 Task: Locate waterfalls in the Columbia River Gorge between Portland, Oregon, and Hood River, Oregon.
Action: Mouse moved to (297, 101)
Screenshot: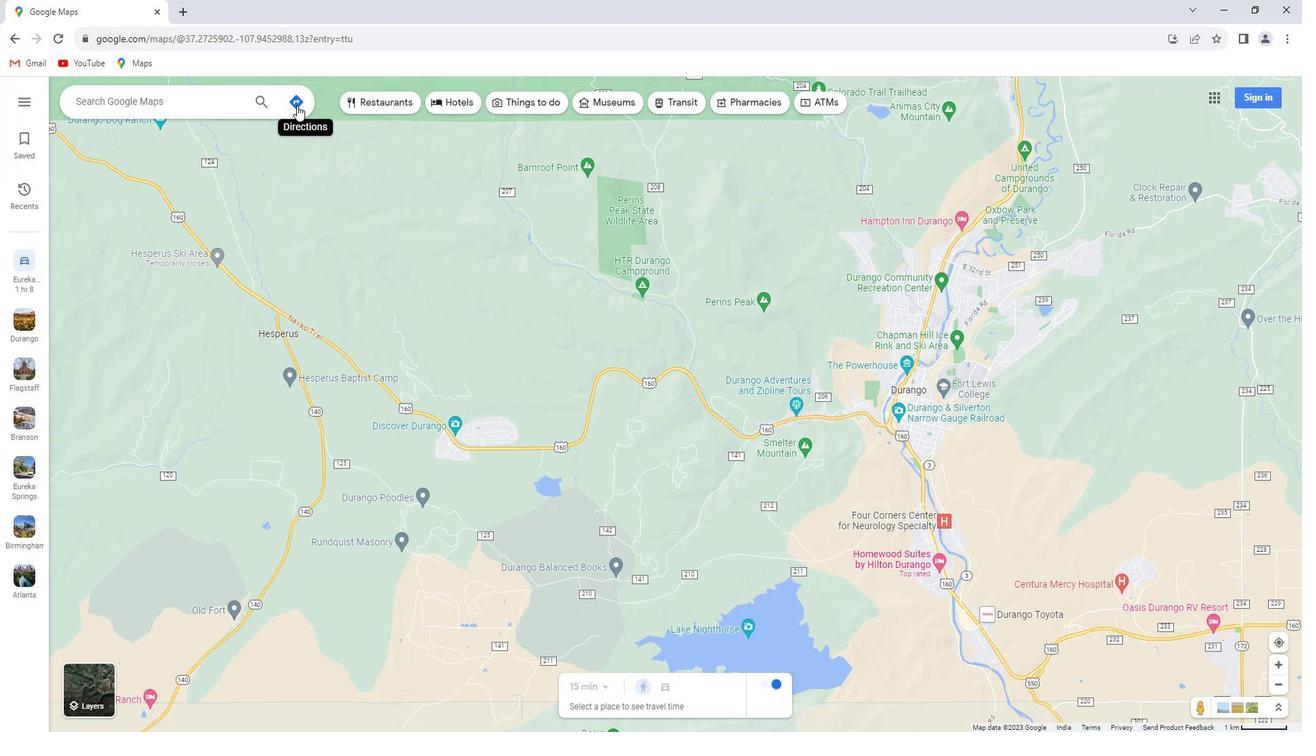 
Action: Mouse pressed left at (297, 101)
Screenshot: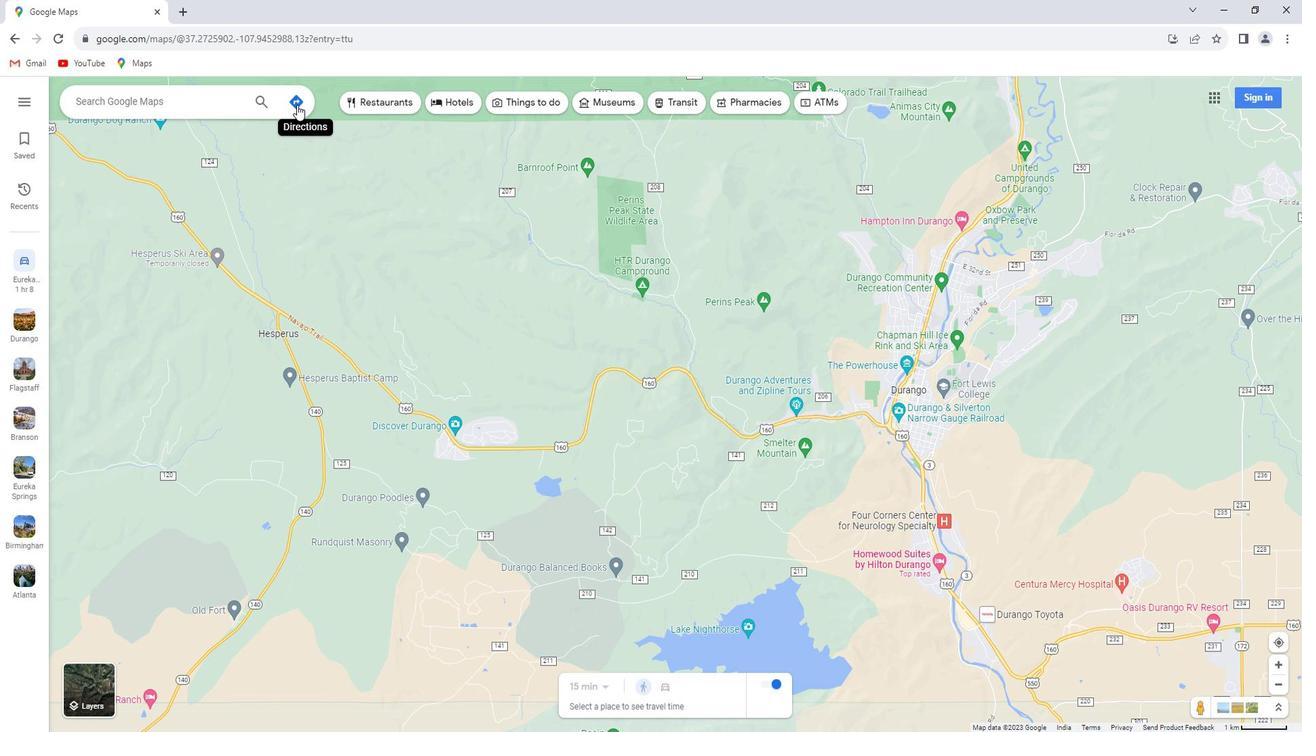 
Action: Mouse moved to (191, 131)
Screenshot: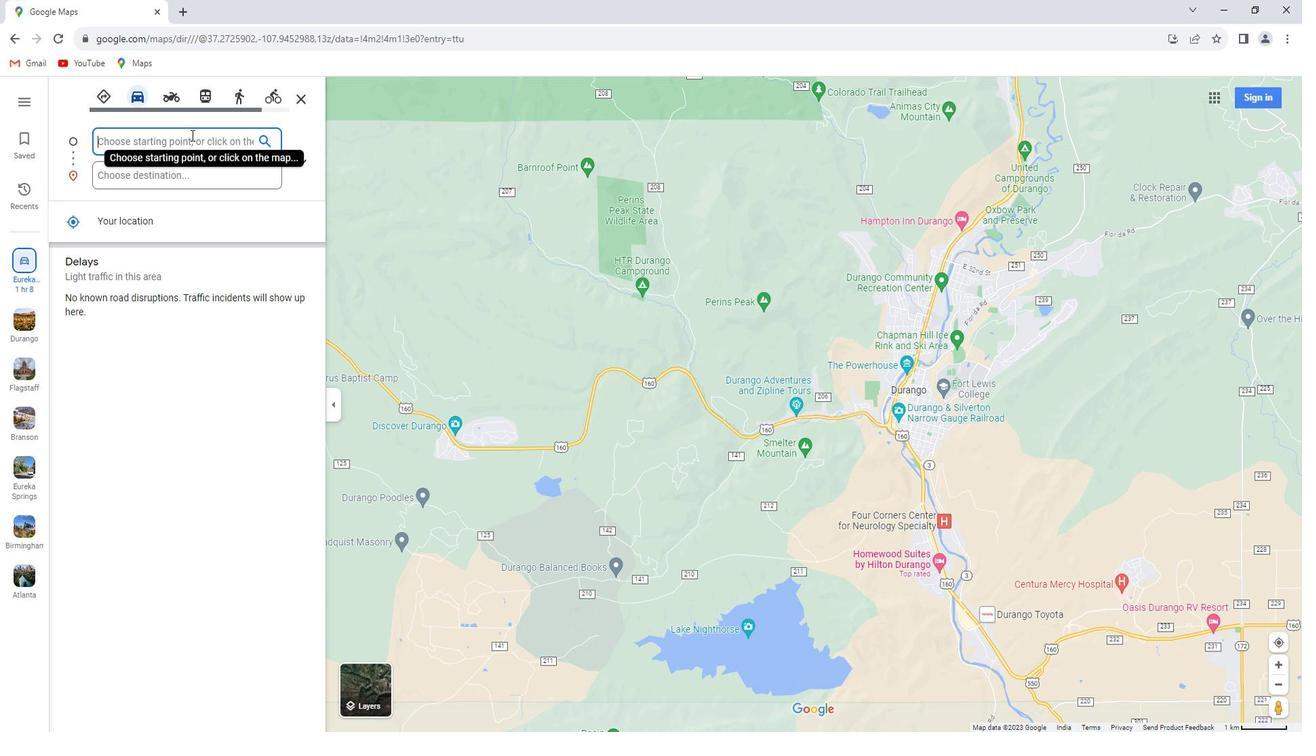 
Action: Key pressed <Key.shift>Portland,<Key.space><Key.shift><Key.shift><Key.shift>Oregon
Screenshot: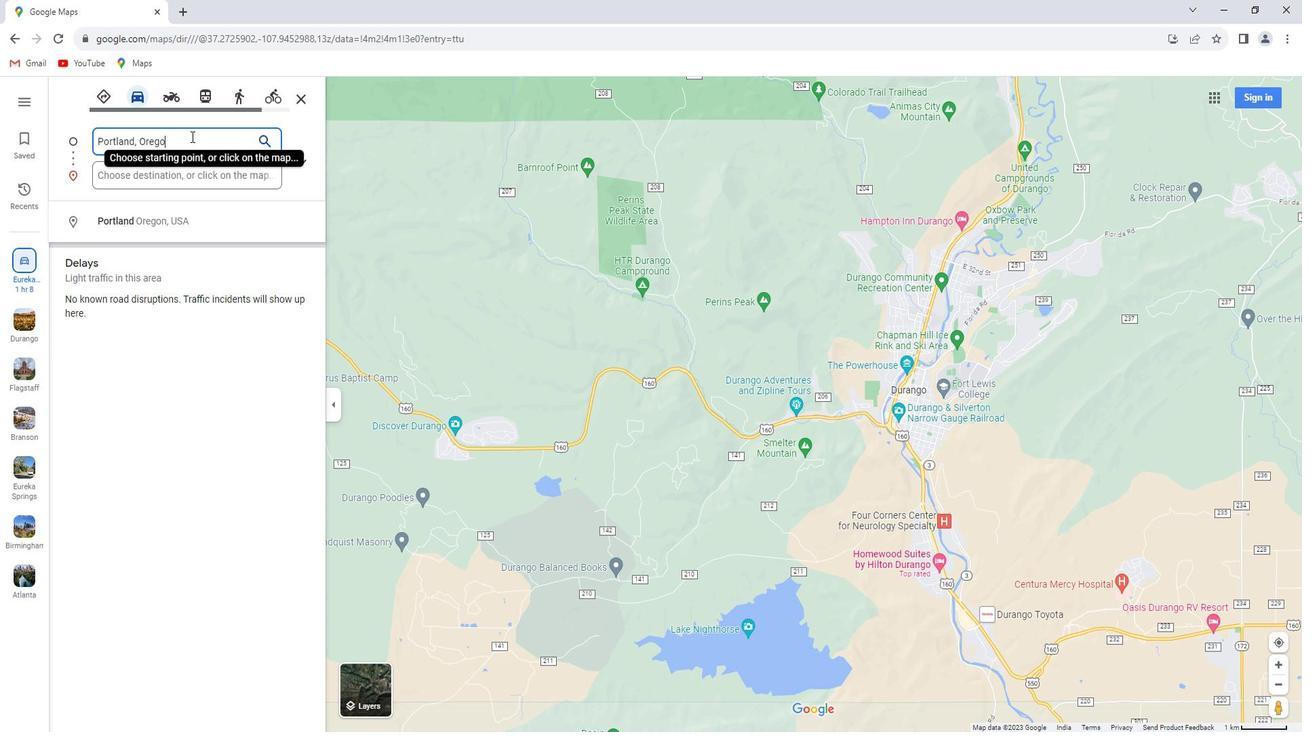 
Action: Mouse moved to (179, 172)
Screenshot: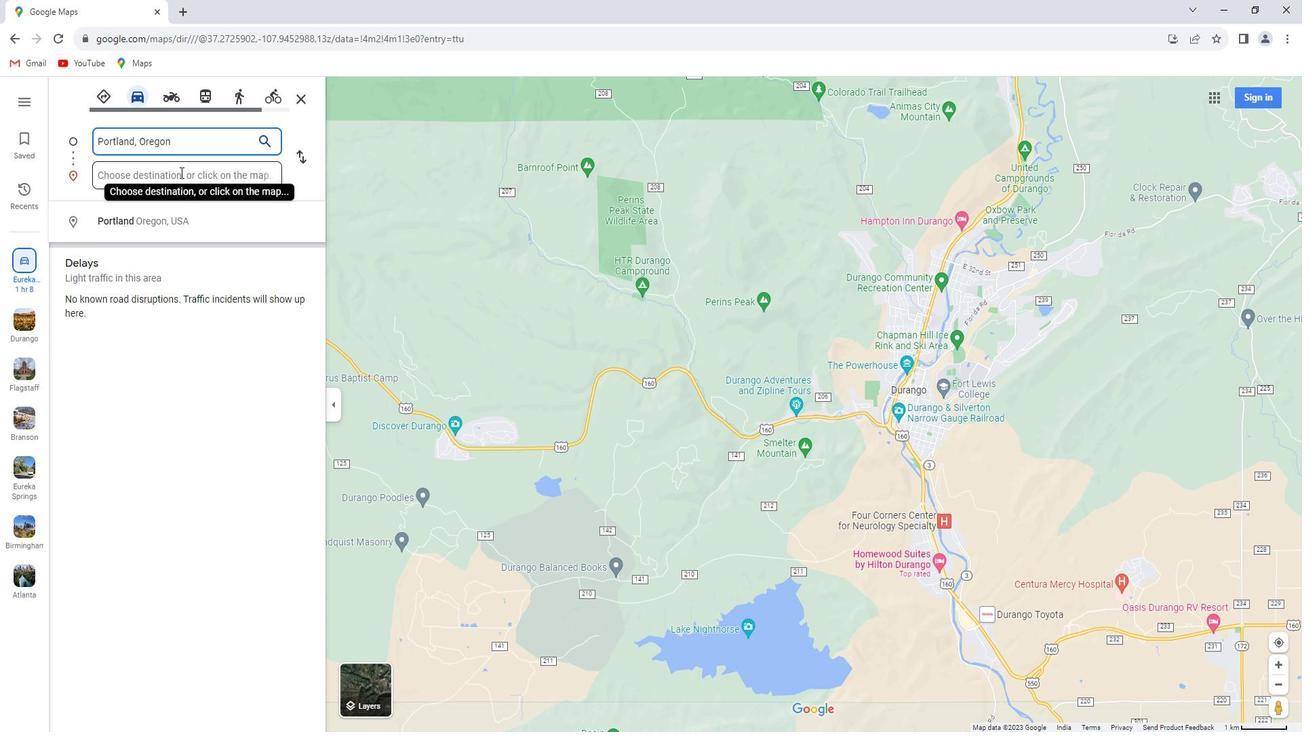 
Action: Mouse pressed left at (179, 172)
Screenshot: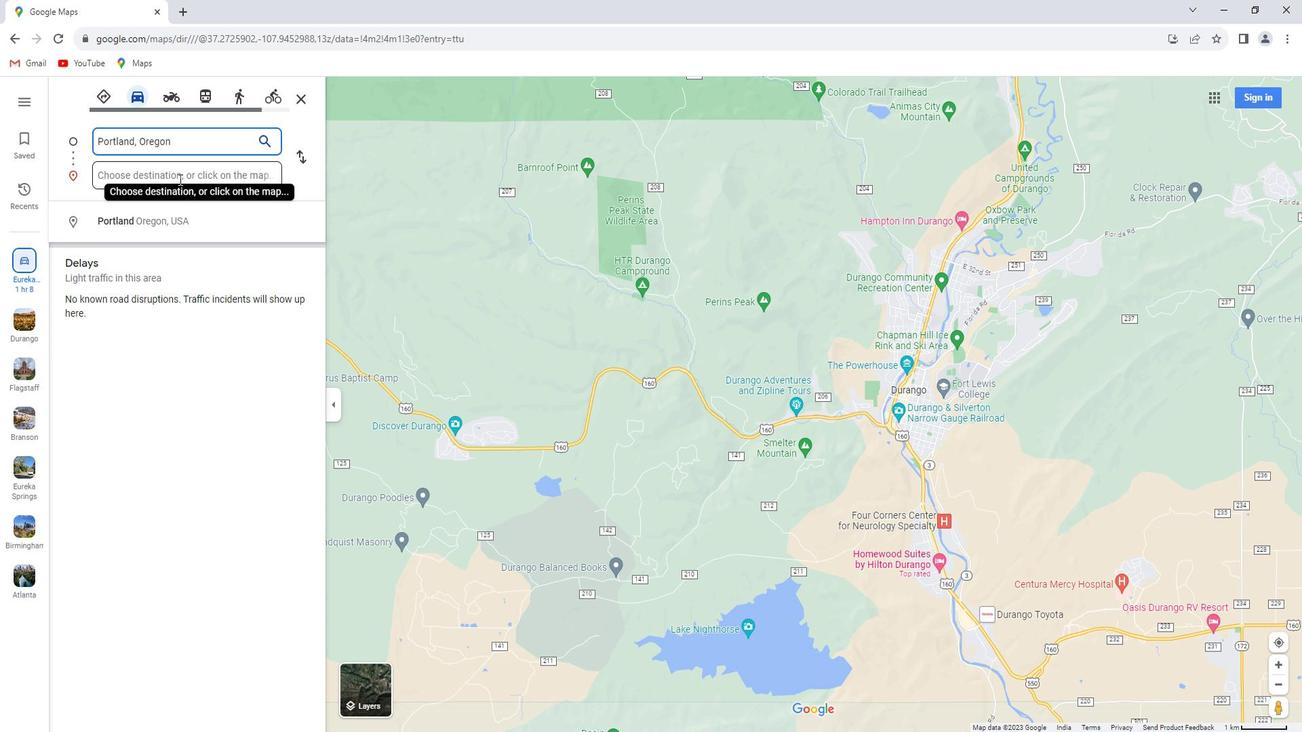 
Action: Key pressed <Key.shift>Hood<Key.space><Key.shift>river,<Key.space><Key.shift>Oregon<Key.enter>
Screenshot: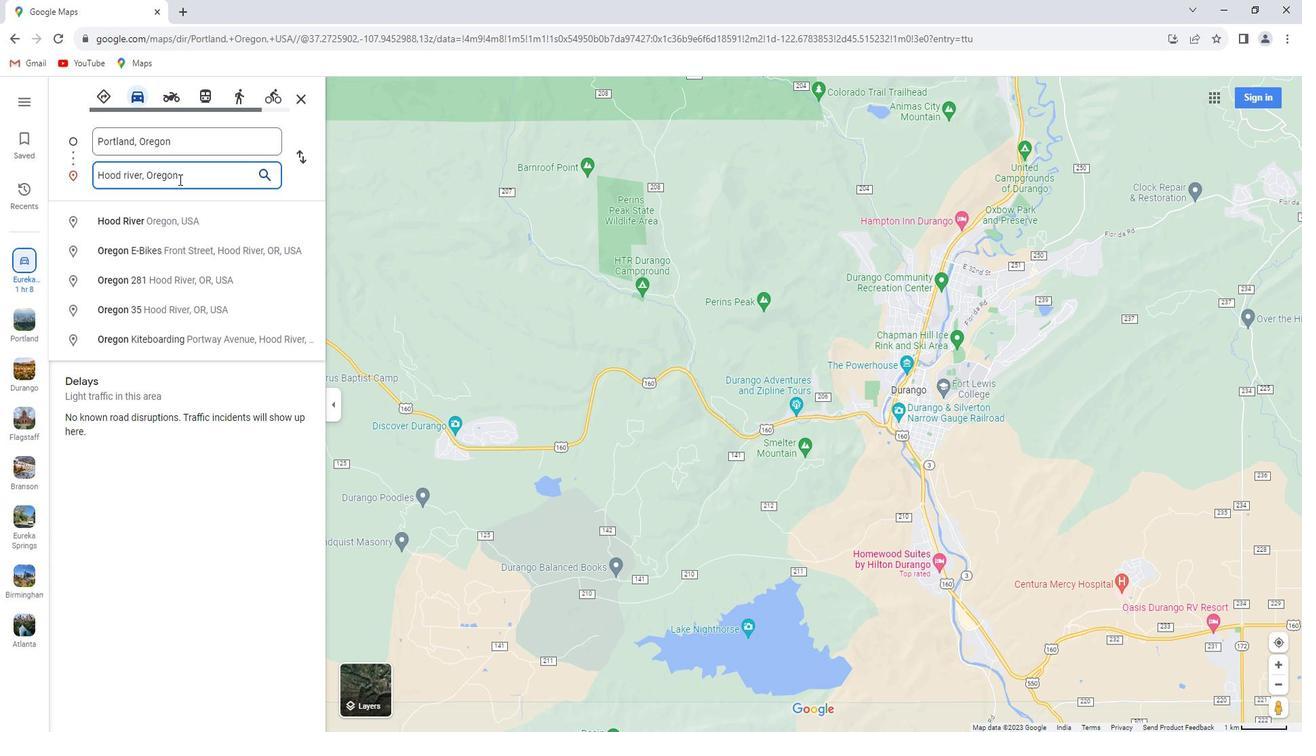
Action: Mouse moved to (662, 101)
Screenshot: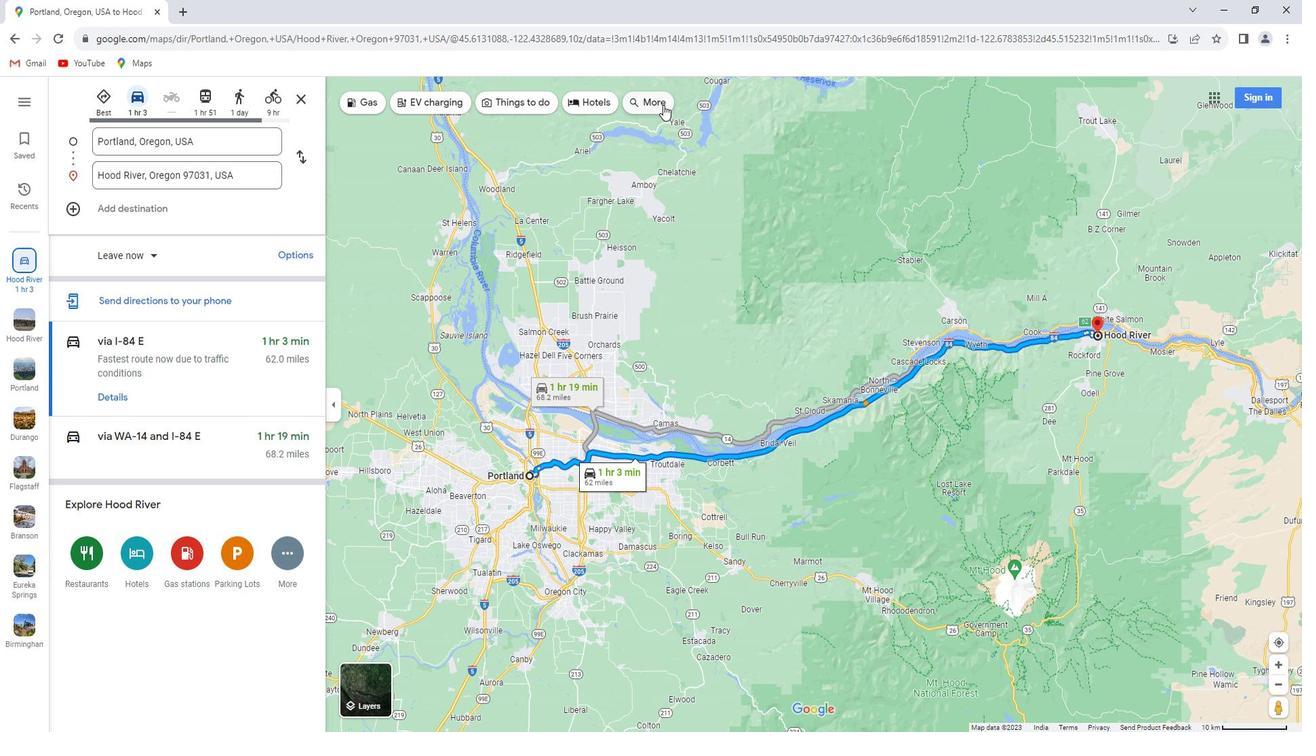 
Action: Mouse pressed left at (662, 101)
Screenshot: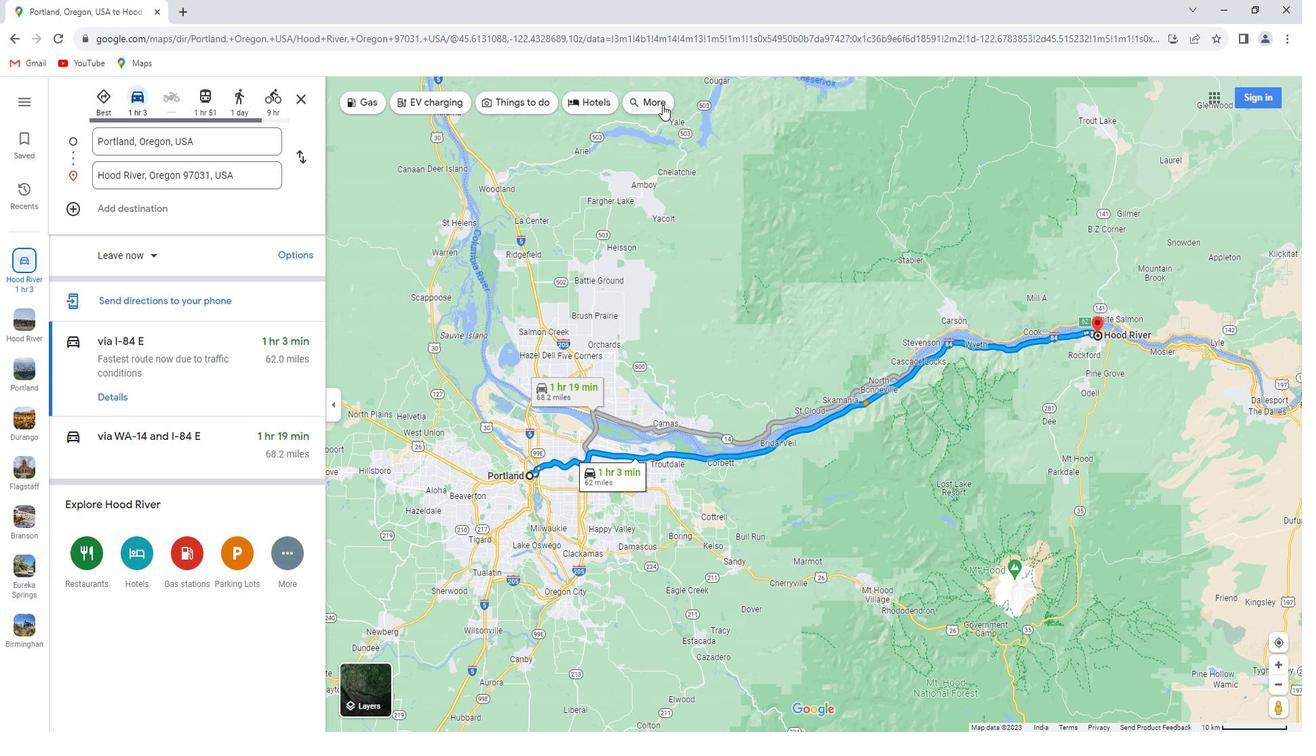 
Action: Mouse moved to (173, 105)
Screenshot: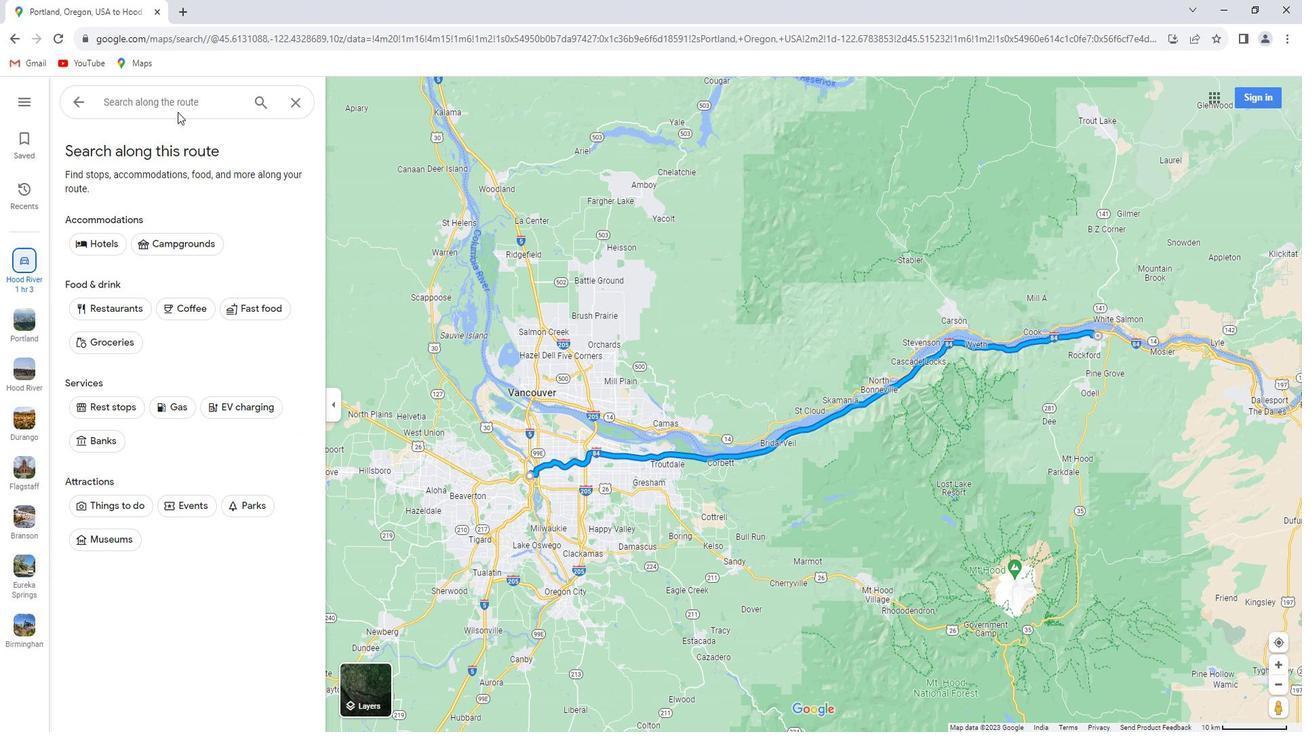 
Action: Mouse pressed left at (173, 105)
Screenshot: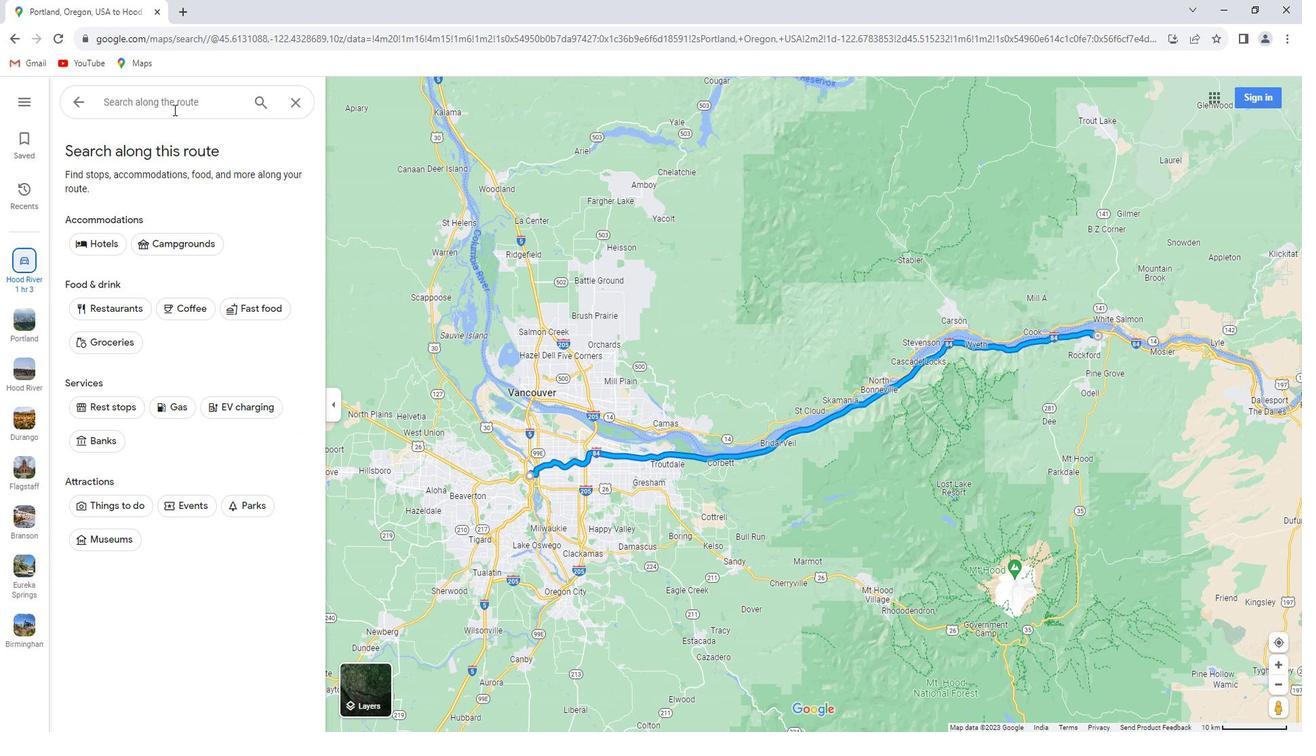 
Action: Key pressed waterfalls<Key.space>in<Key.space>the<Key.space><Key.shift>Columbia<Key.space><Key.shift>River<Key.space><Key.shift>Gorge<Key.enter>
Screenshot: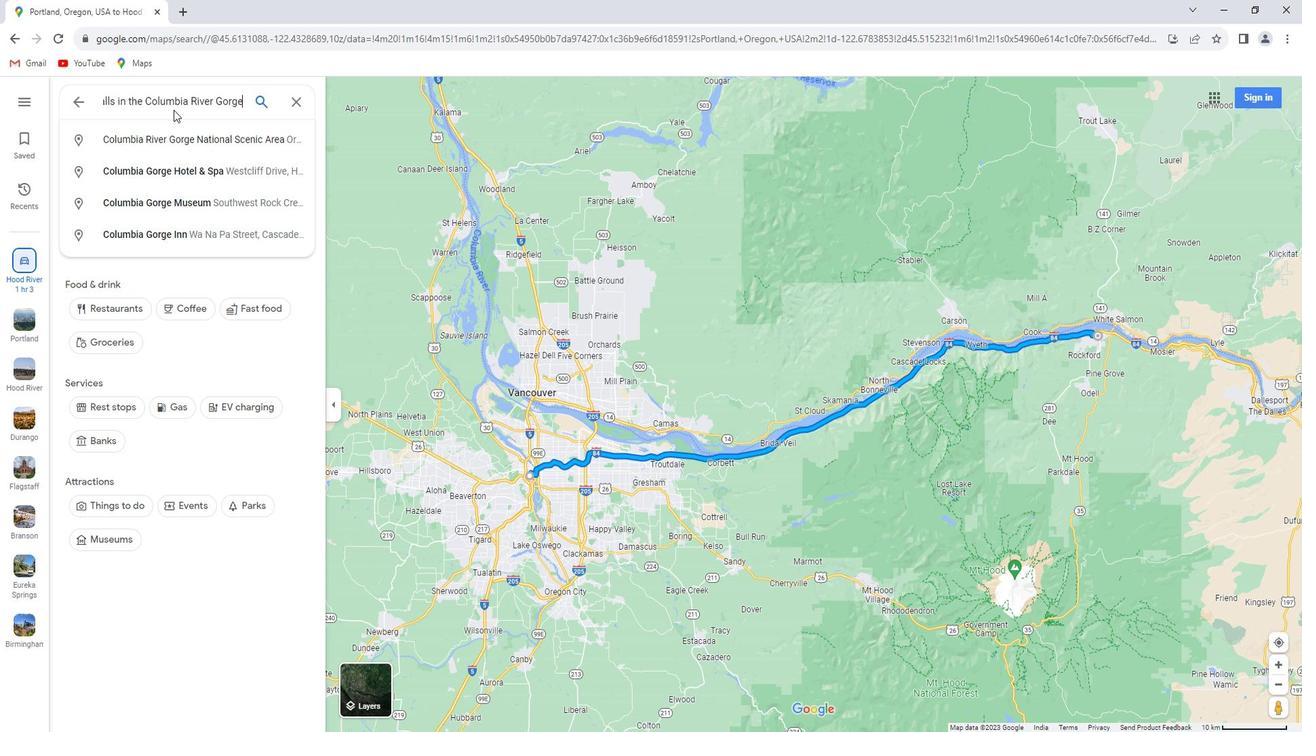 
Action: Mouse moved to (190, 144)
Screenshot: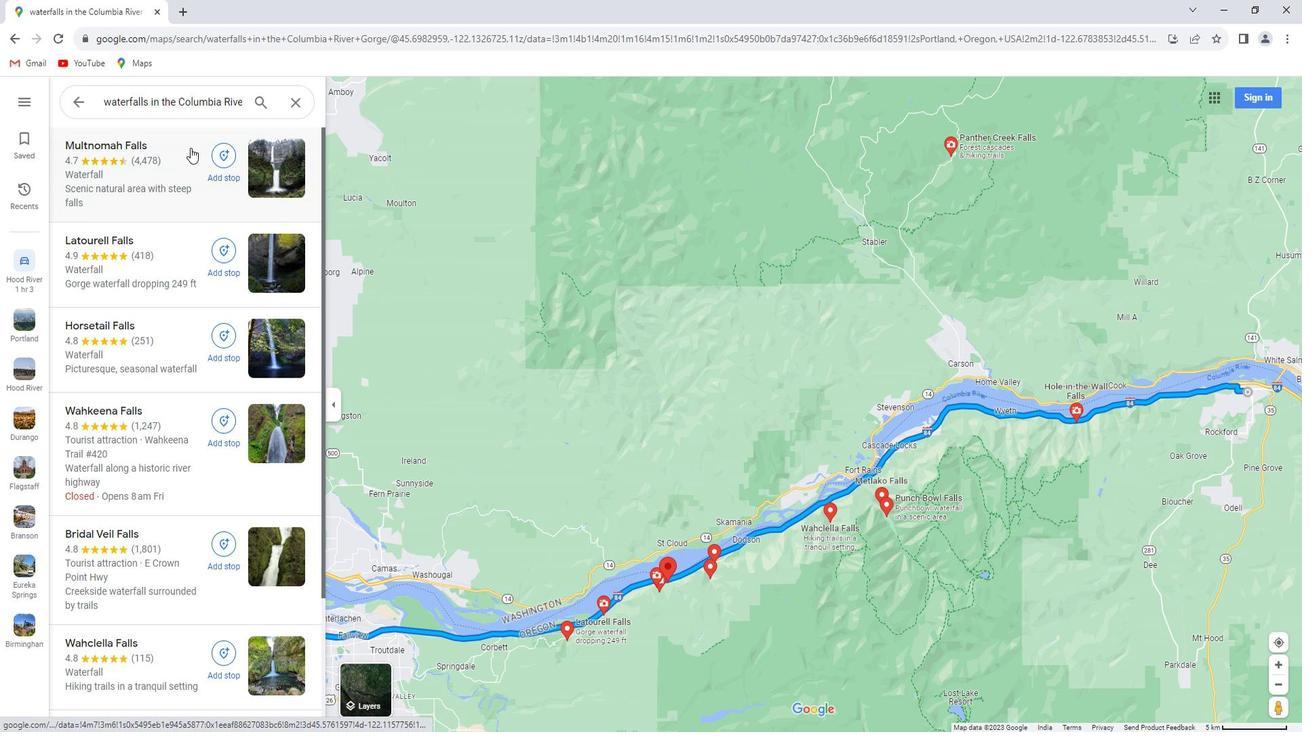 
Action: Mouse scrolled (190, 143) with delta (0, 0)
Screenshot: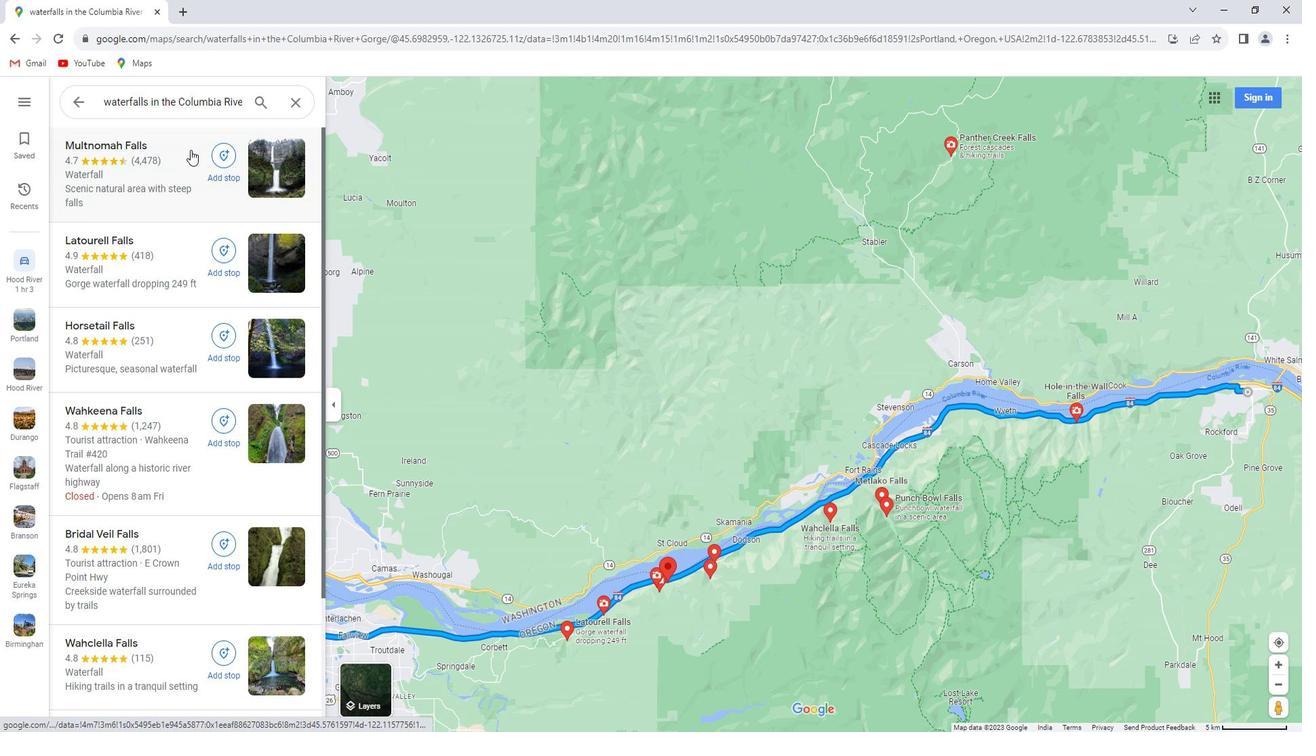 
Action: Mouse scrolled (190, 143) with delta (0, 0)
Screenshot: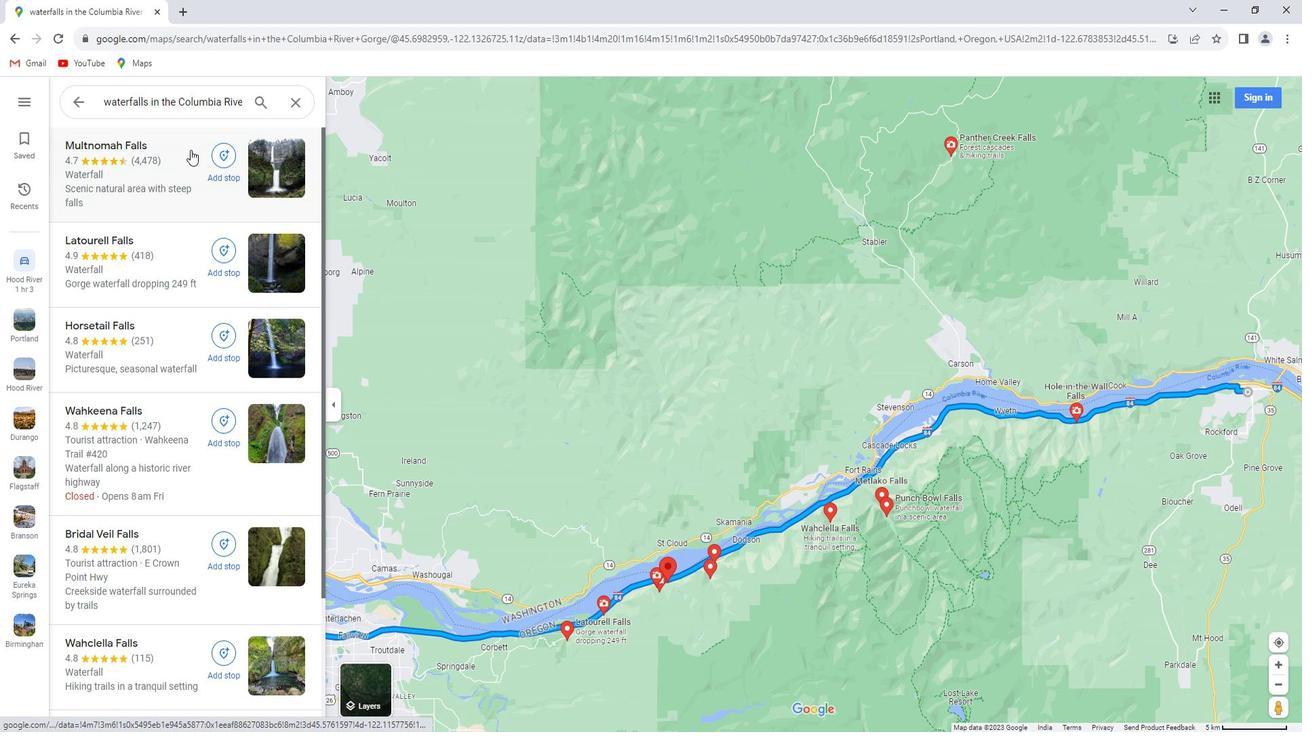 
Action: Mouse scrolled (190, 143) with delta (0, 0)
Screenshot: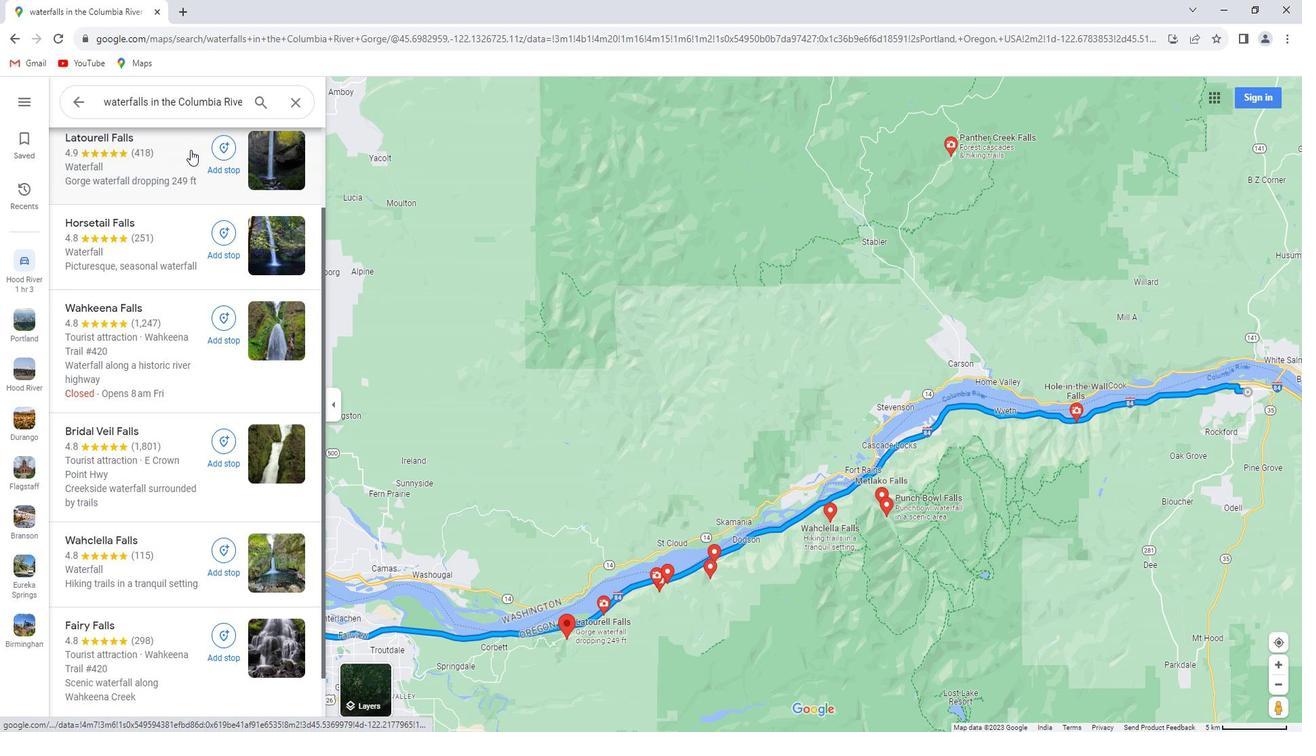 
Action: Mouse scrolled (190, 143) with delta (0, 0)
Screenshot: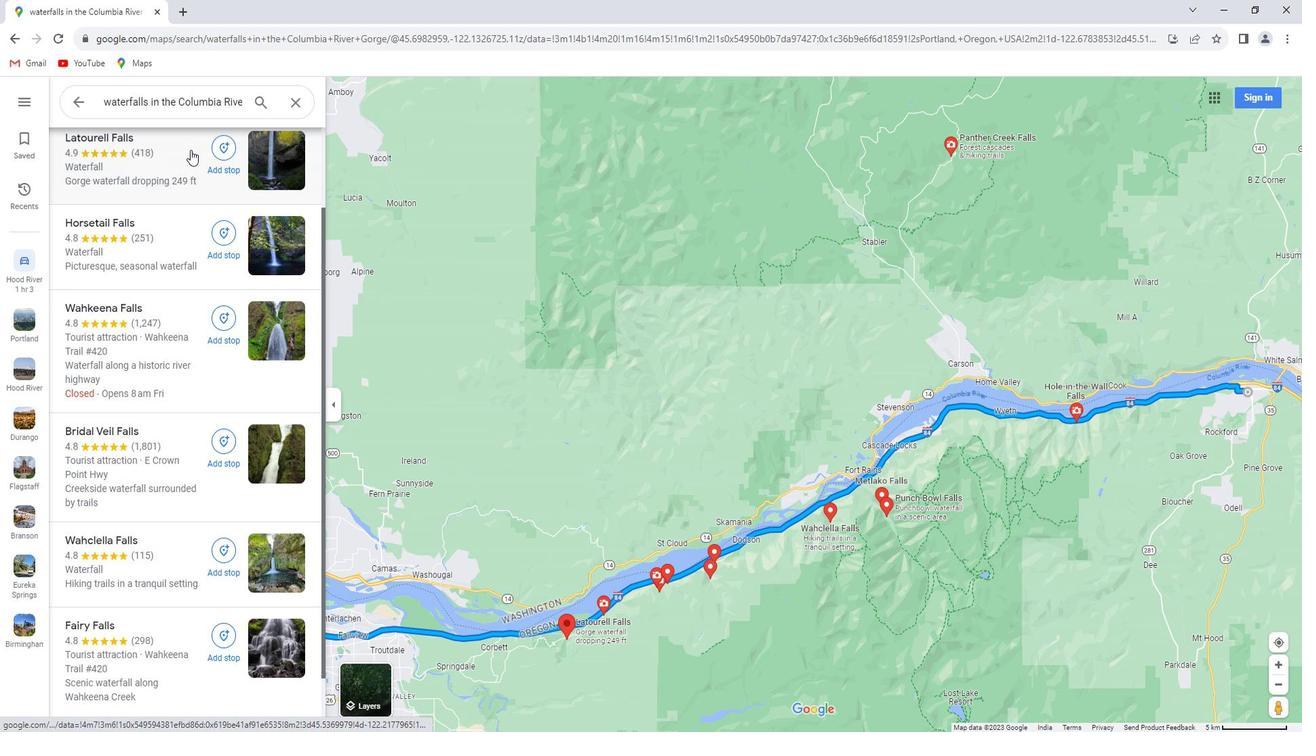 
Action: Mouse scrolled (190, 143) with delta (0, 0)
Screenshot: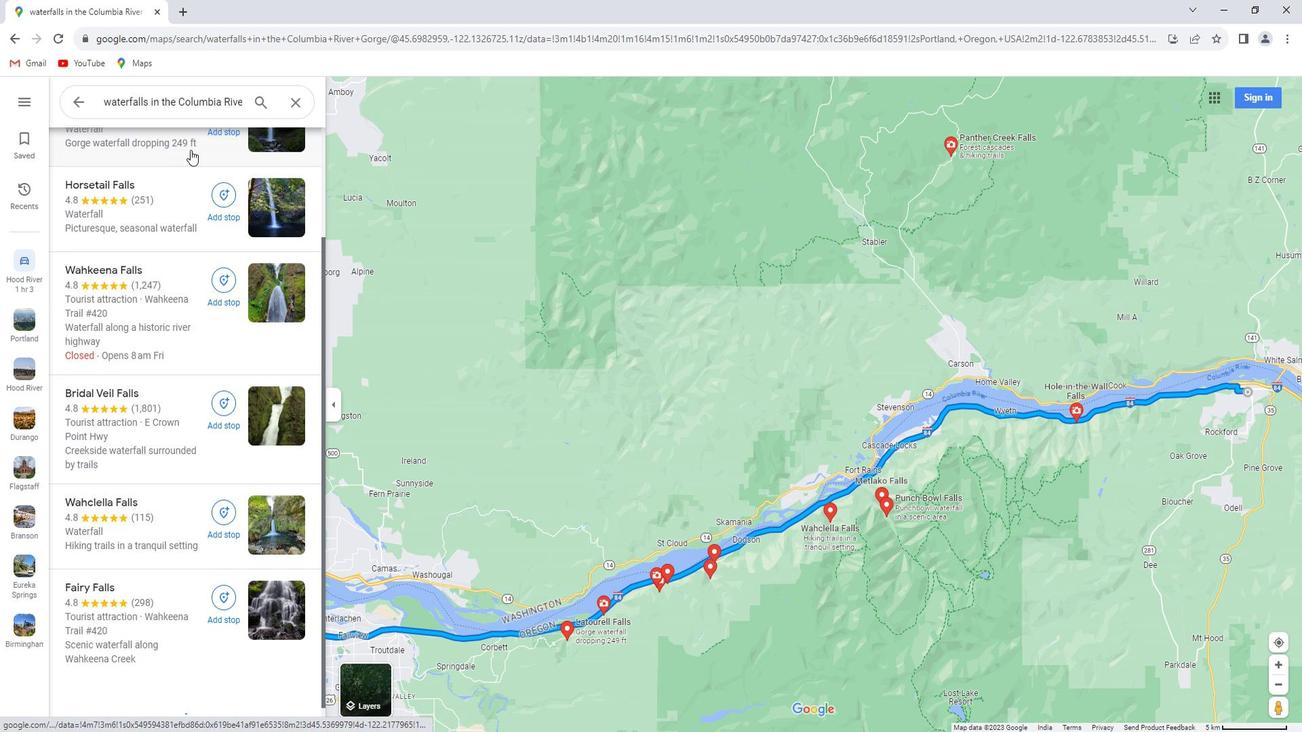 
Action: Mouse scrolled (190, 143) with delta (0, 0)
Screenshot: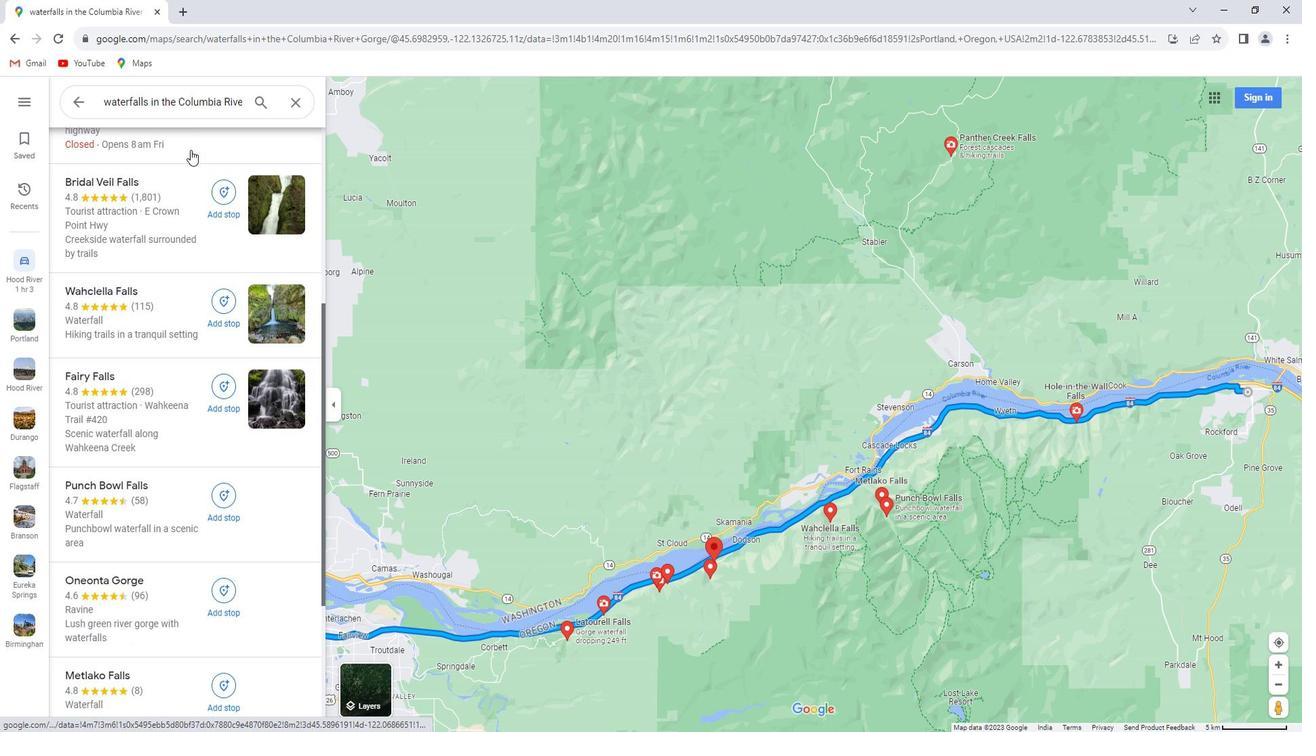 
Action: Mouse scrolled (190, 143) with delta (0, 0)
Screenshot: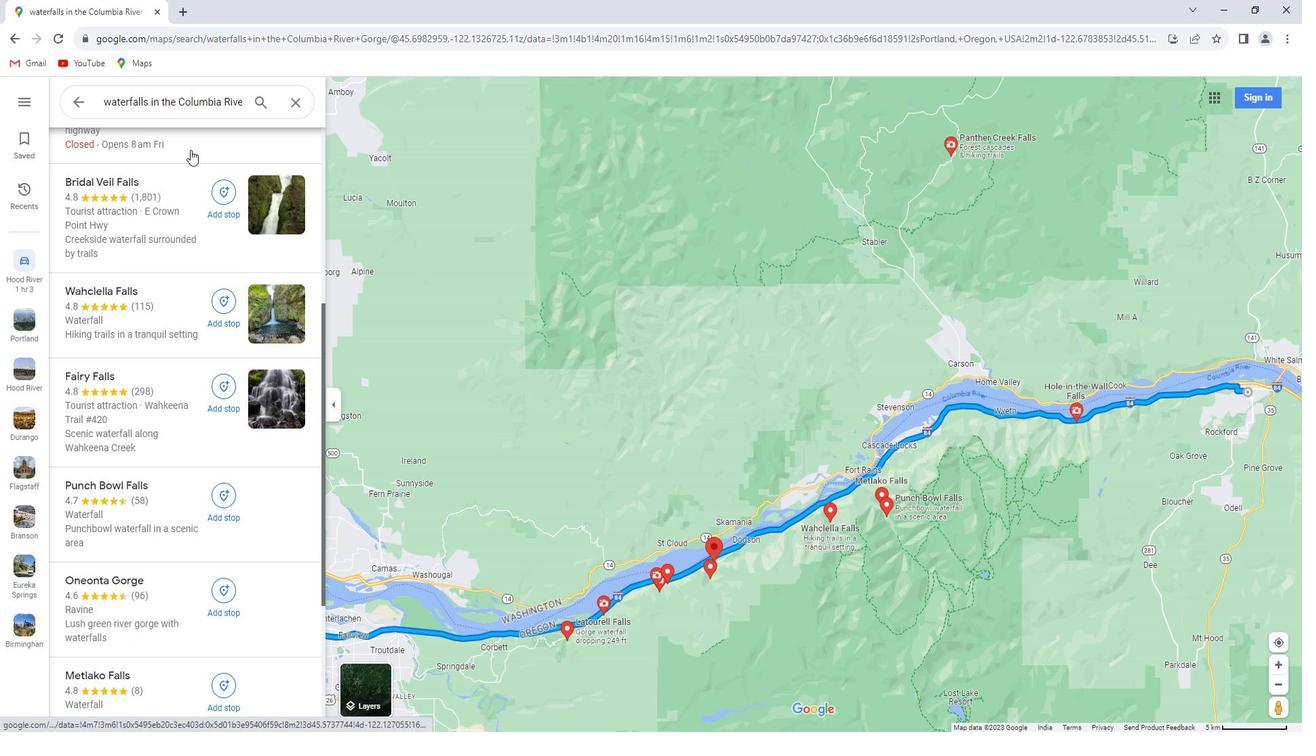 
Action: Mouse scrolled (190, 143) with delta (0, 0)
Screenshot: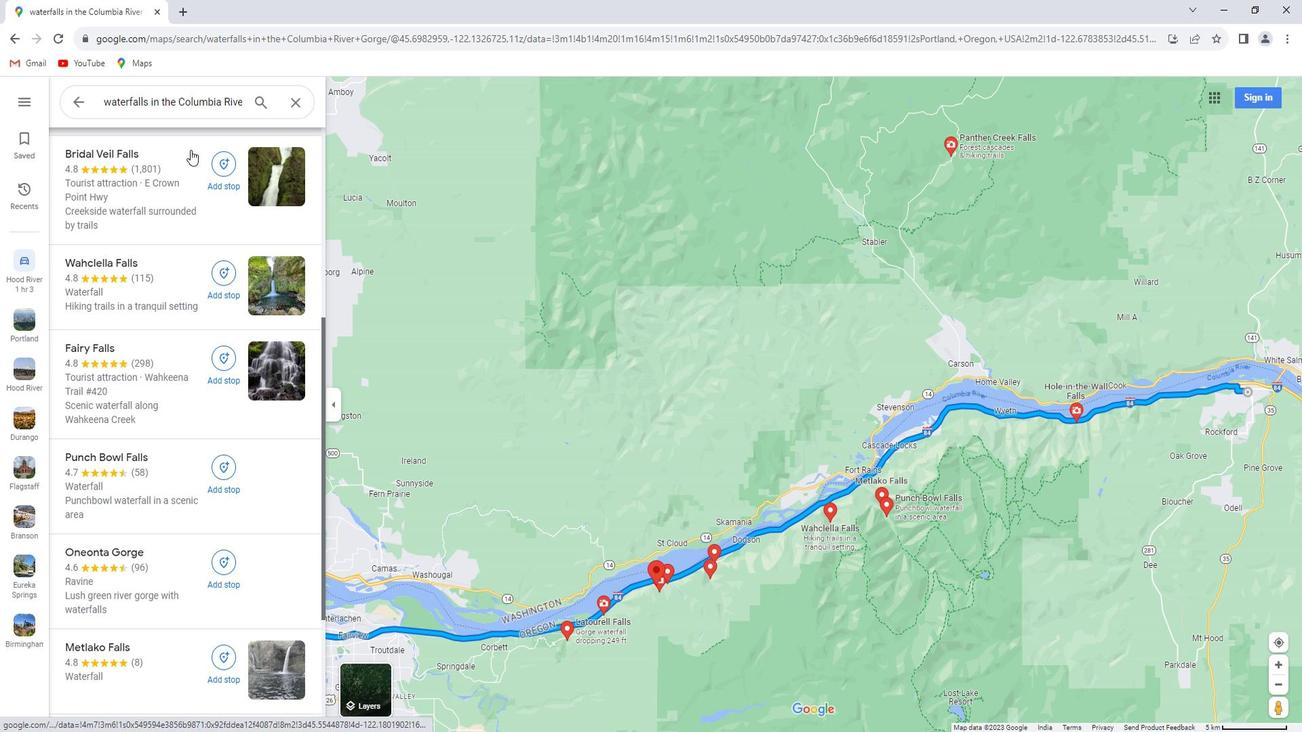 
Action: Mouse scrolled (190, 143) with delta (0, 0)
Screenshot: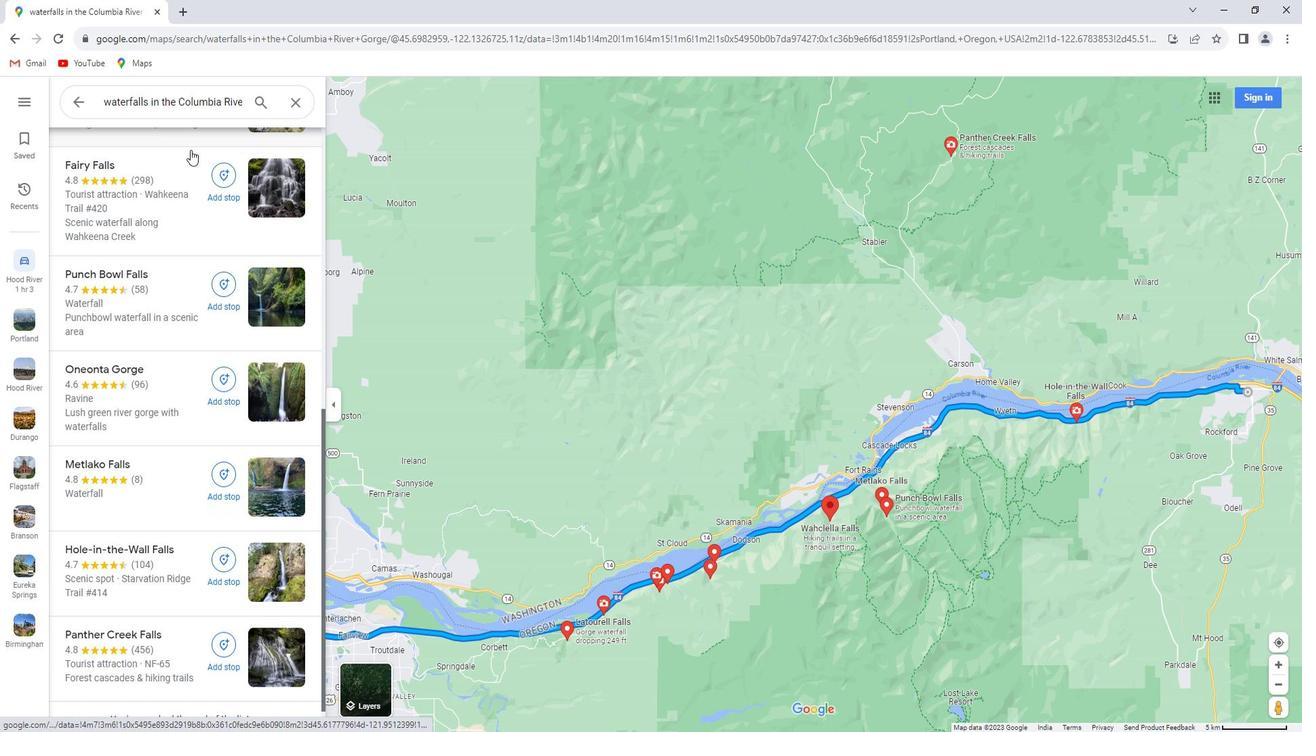 
Action: Mouse scrolled (190, 143) with delta (0, 0)
Screenshot: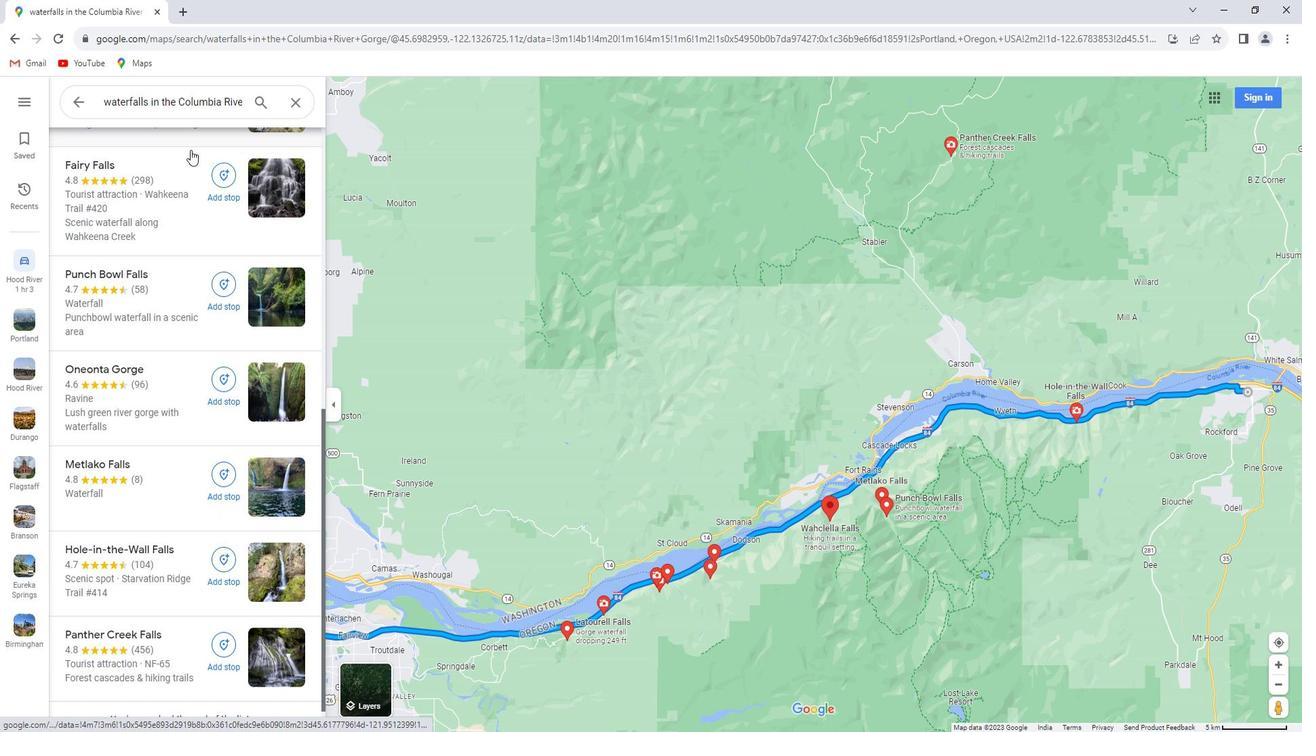 
Action: Mouse scrolled (190, 143) with delta (0, 0)
Screenshot: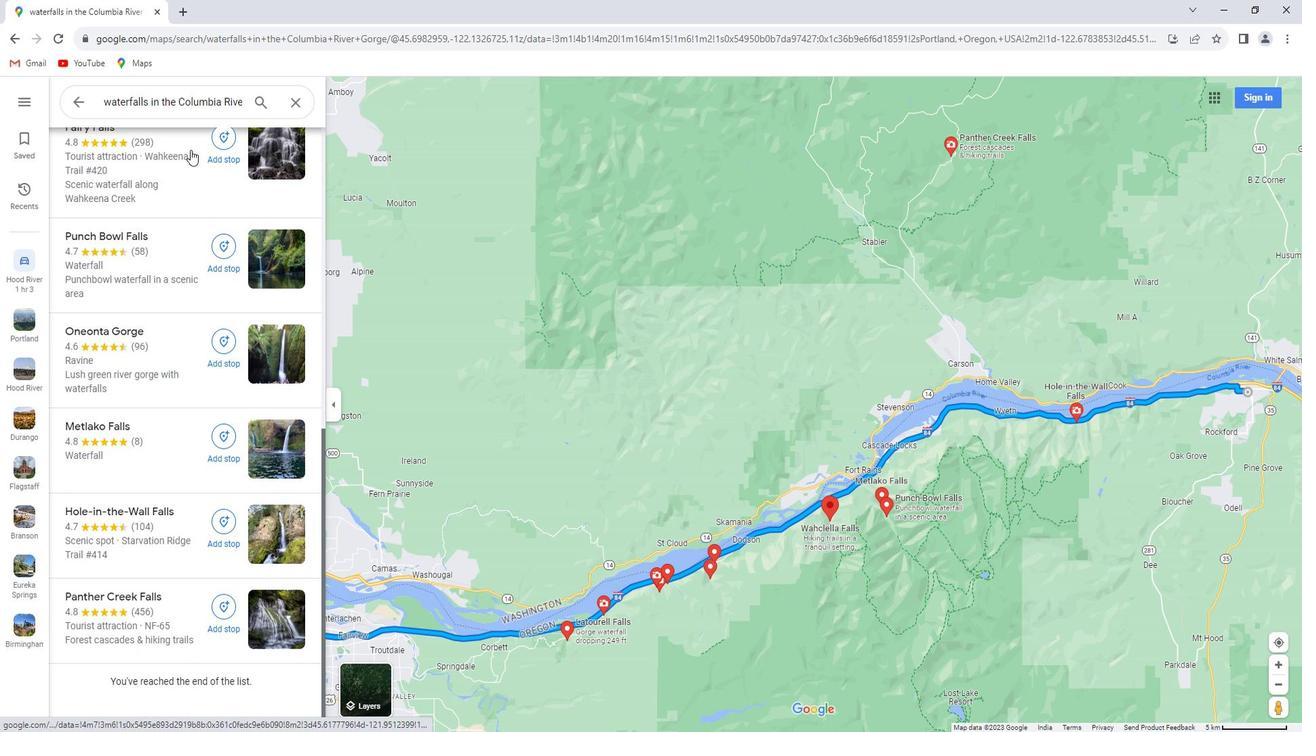 
Action: Mouse scrolled (190, 143) with delta (0, 0)
Screenshot: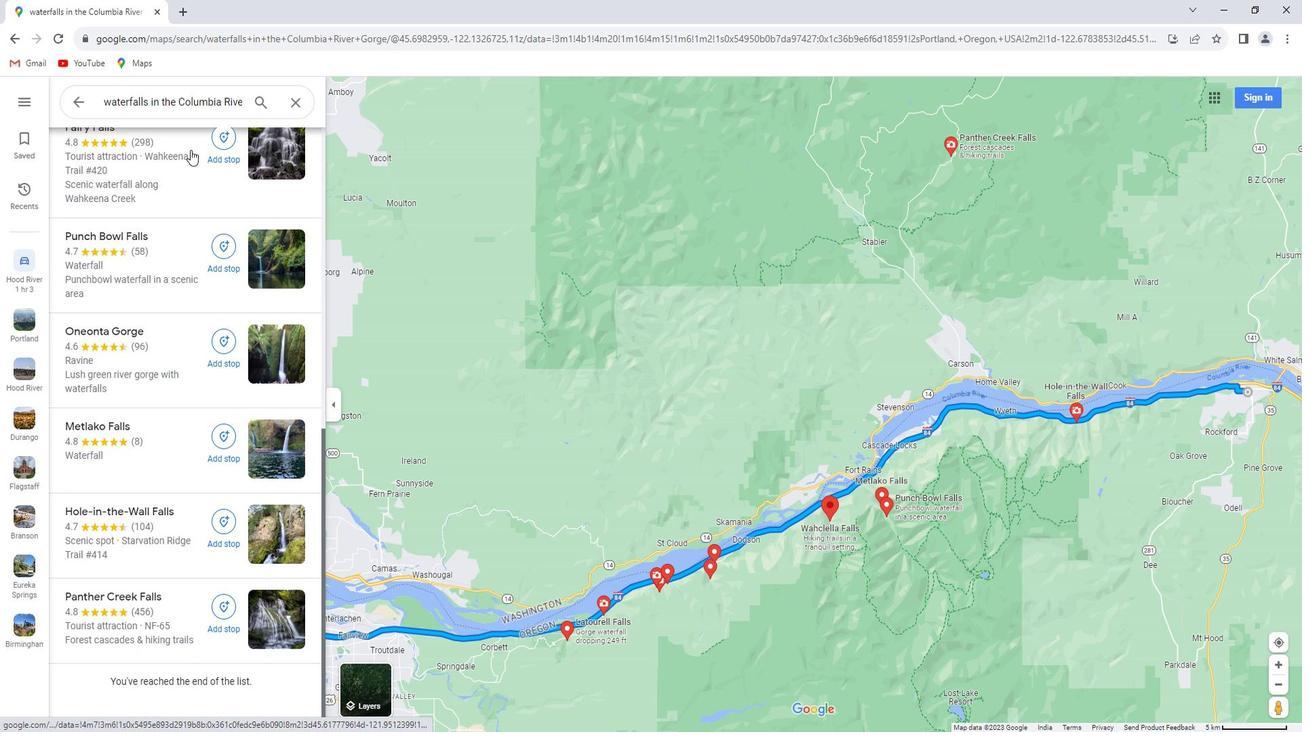 
